 Task: Apply and play Cross Dissolve theme on "Image C.jpg"
Action: Mouse moved to (373, 187)
Screenshot: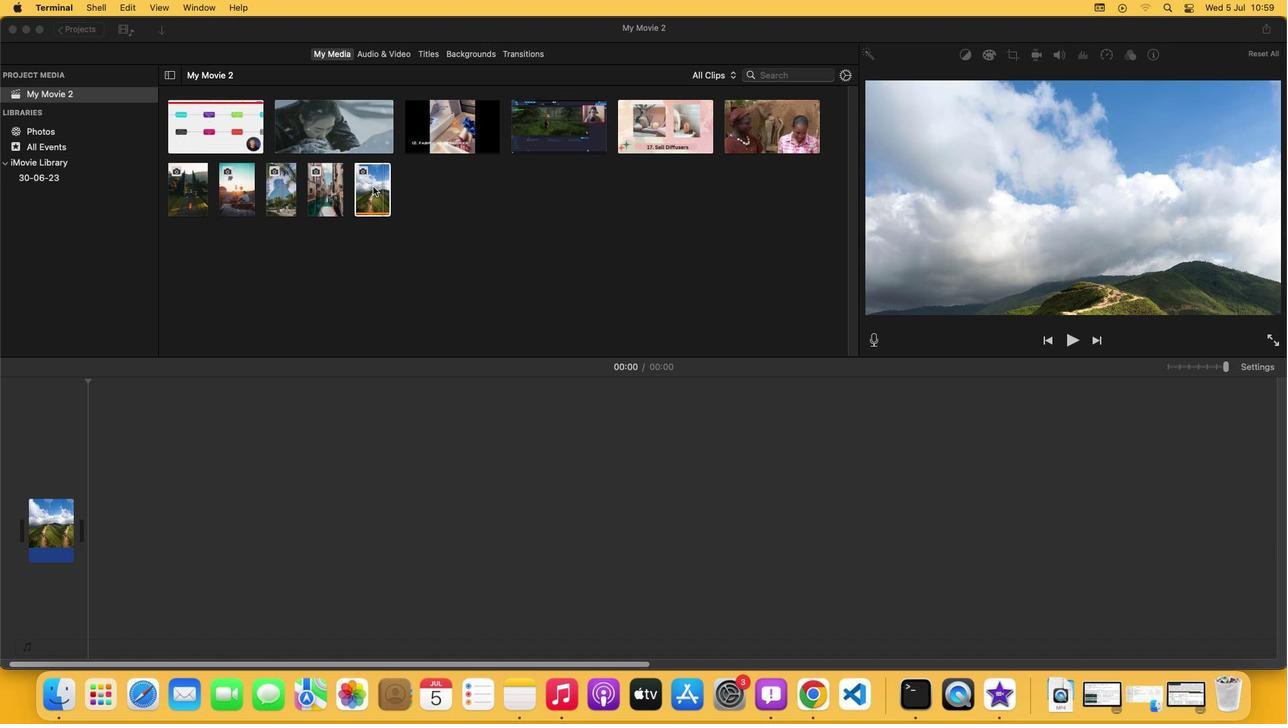 
Action: Mouse pressed left at (373, 187)
Screenshot: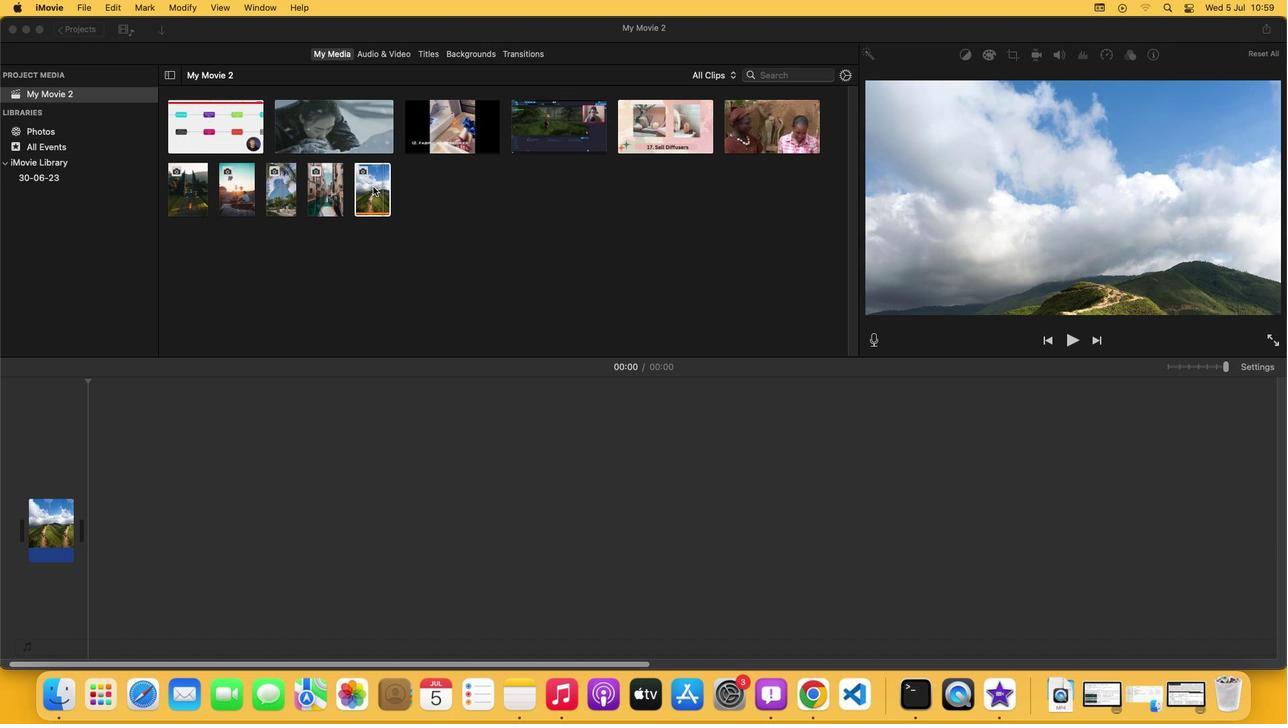 
Action: Mouse moved to (519, 60)
Screenshot: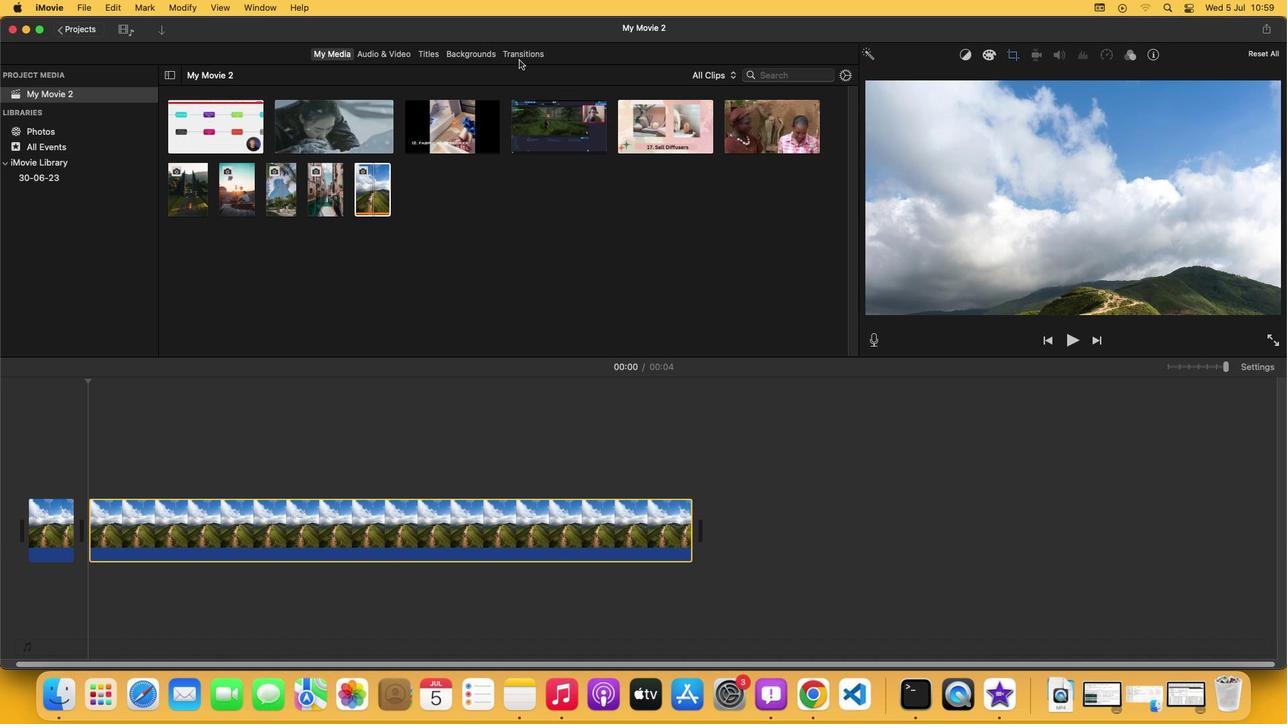 
Action: Mouse pressed left at (519, 60)
Screenshot: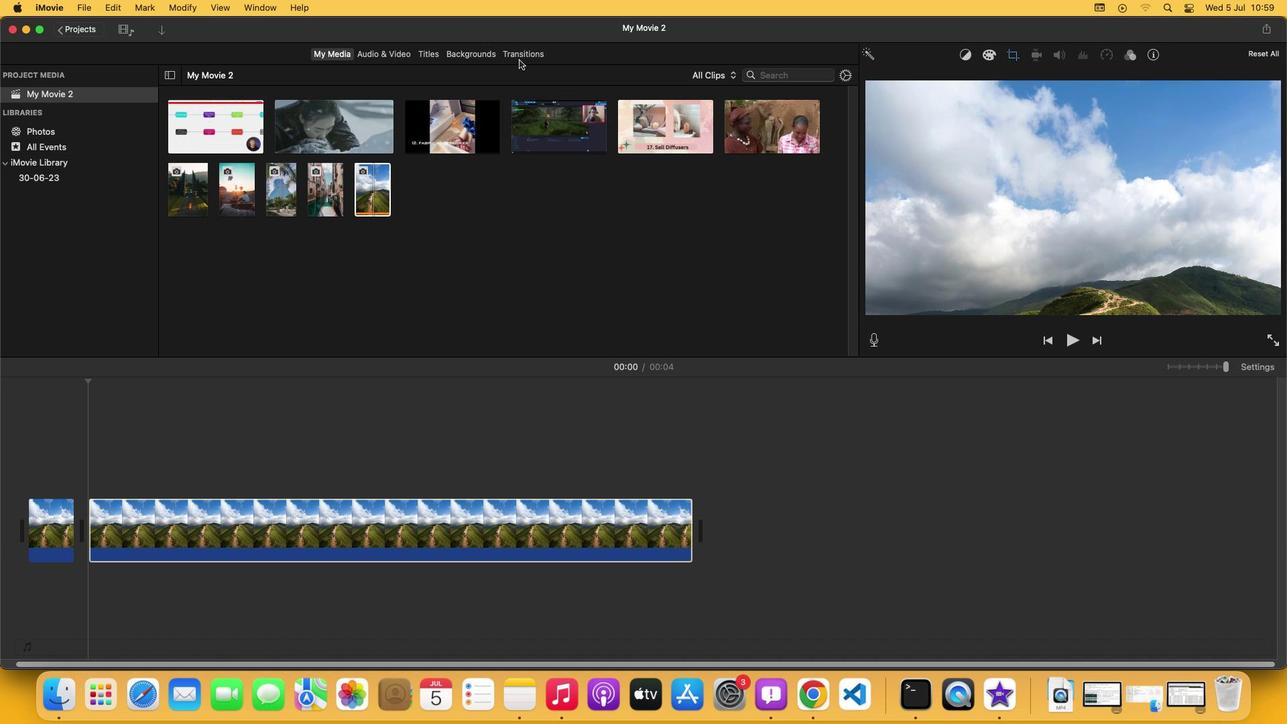 
Action: Mouse moved to (519, 59)
Screenshot: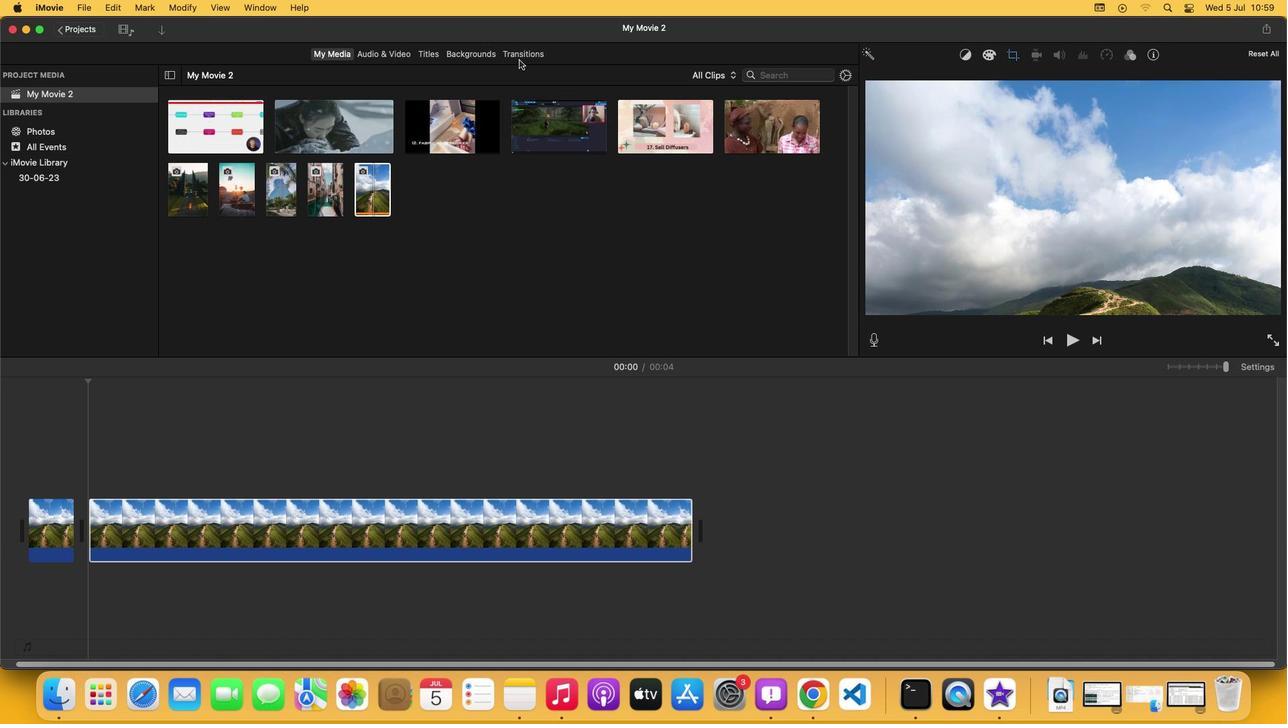 
Action: Mouse pressed left at (519, 59)
Screenshot: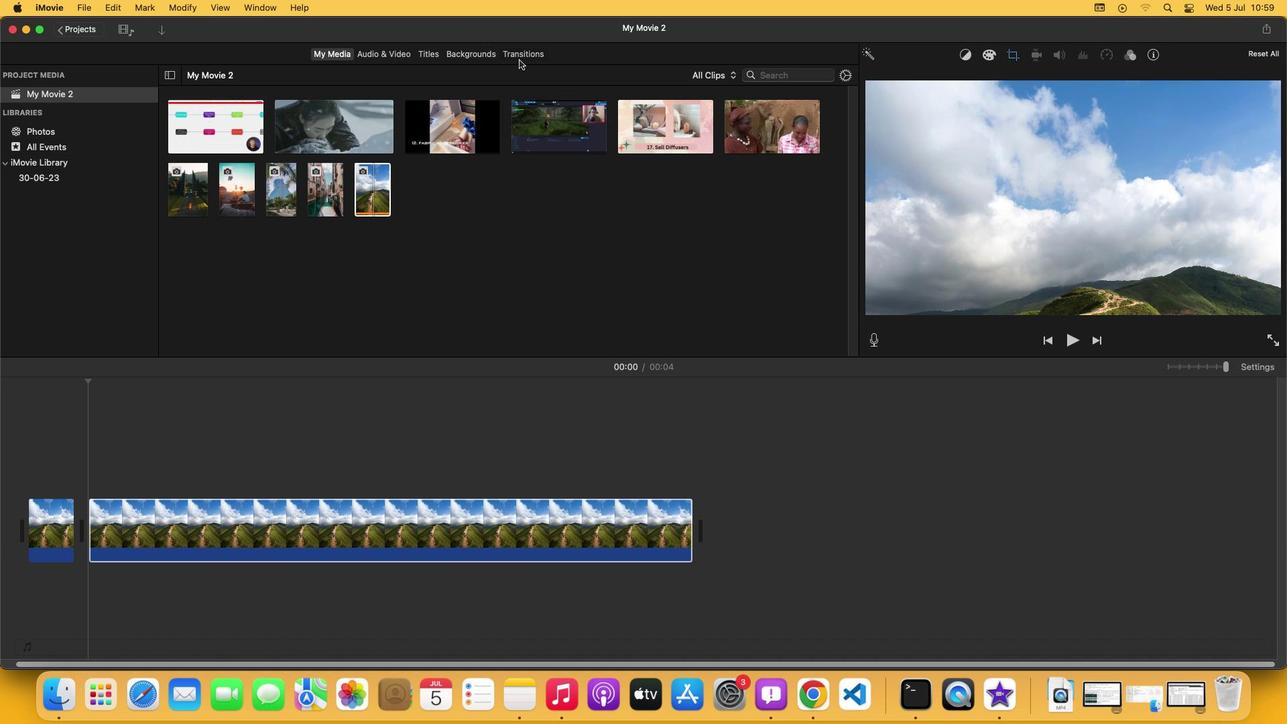 
Action: Mouse moved to (522, 57)
Screenshot: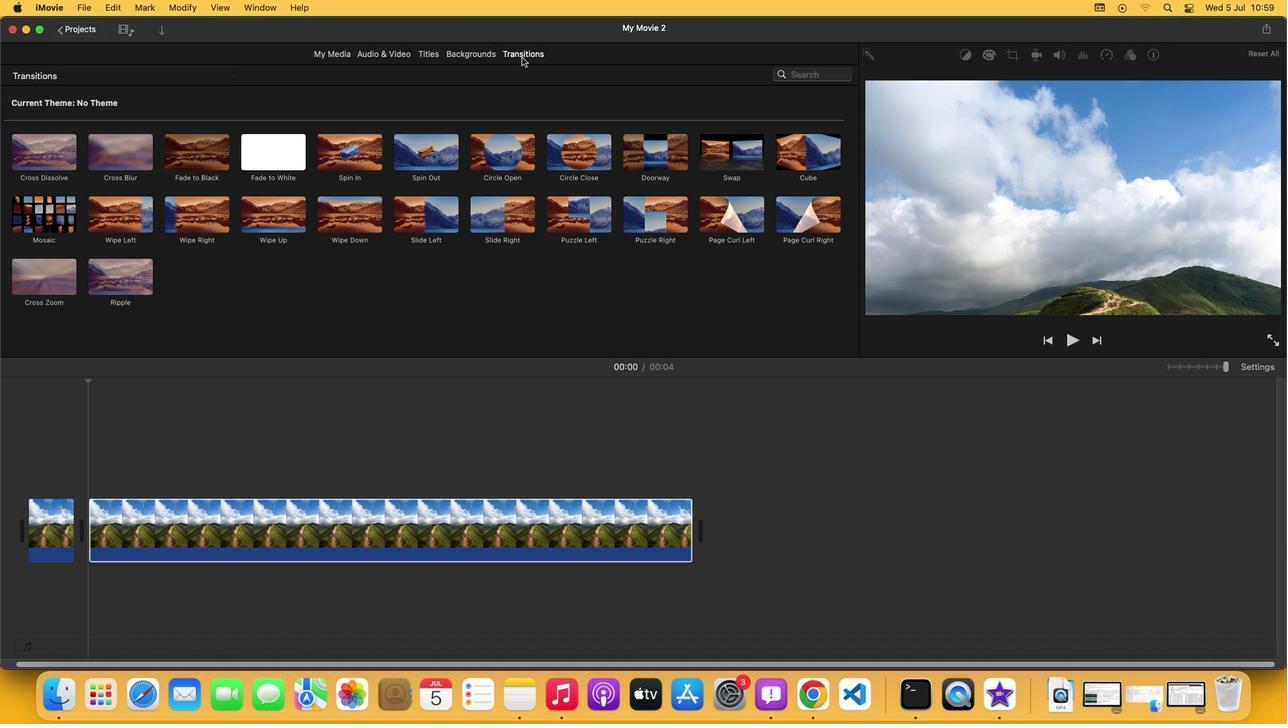 
Action: Mouse pressed left at (522, 57)
Screenshot: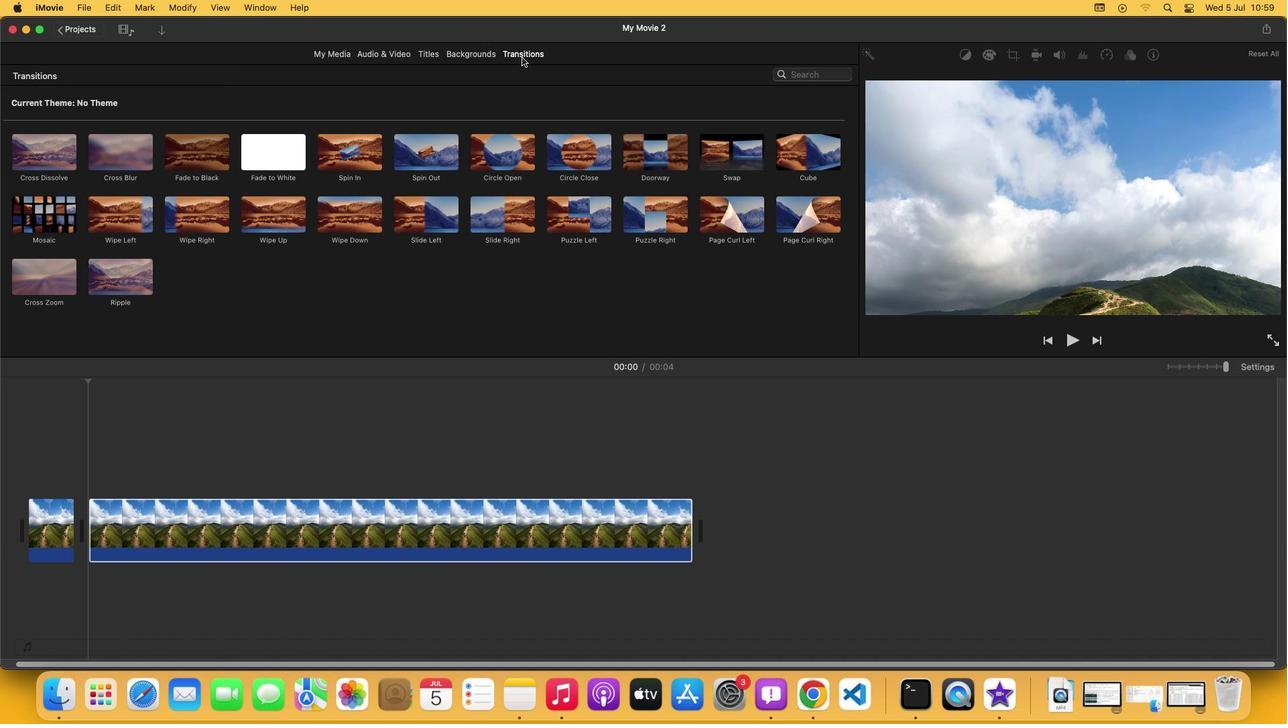 
Action: Mouse moved to (59, 160)
Screenshot: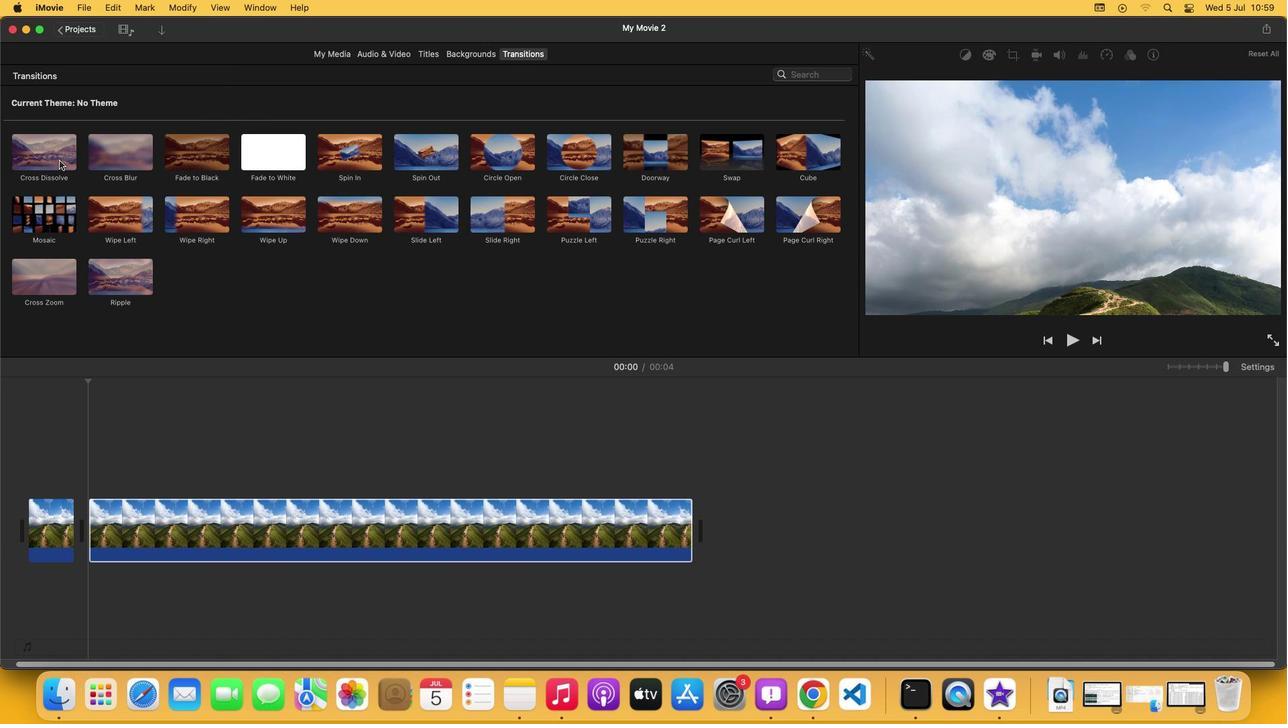 
Action: Mouse pressed left at (59, 160)
Screenshot: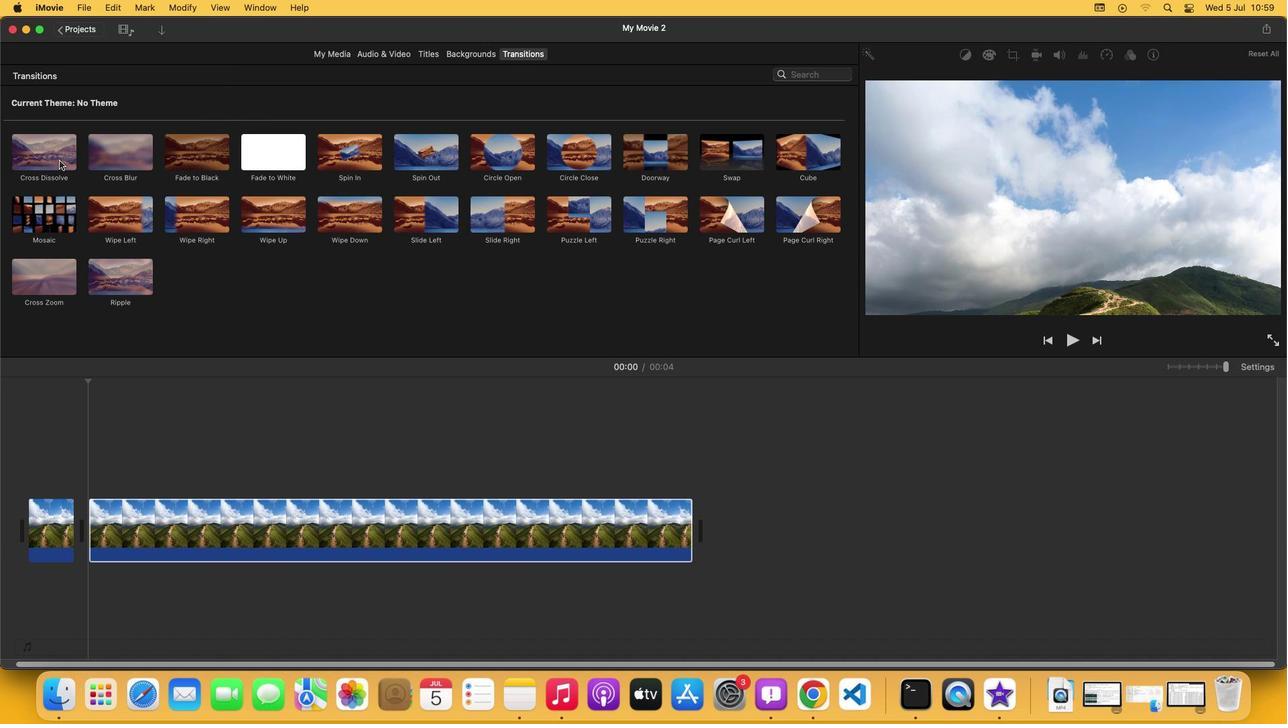 
Action: Mouse moved to (53, 533)
Screenshot: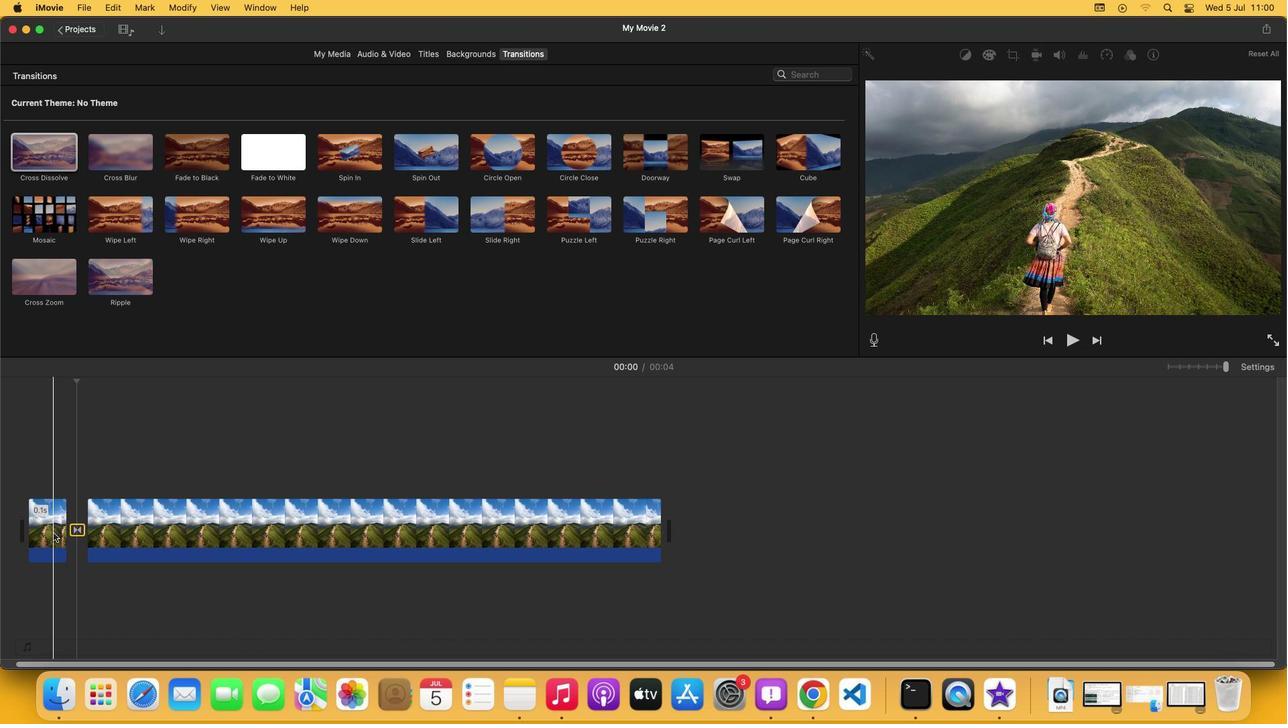 
Action: Mouse pressed left at (53, 533)
Screenshot: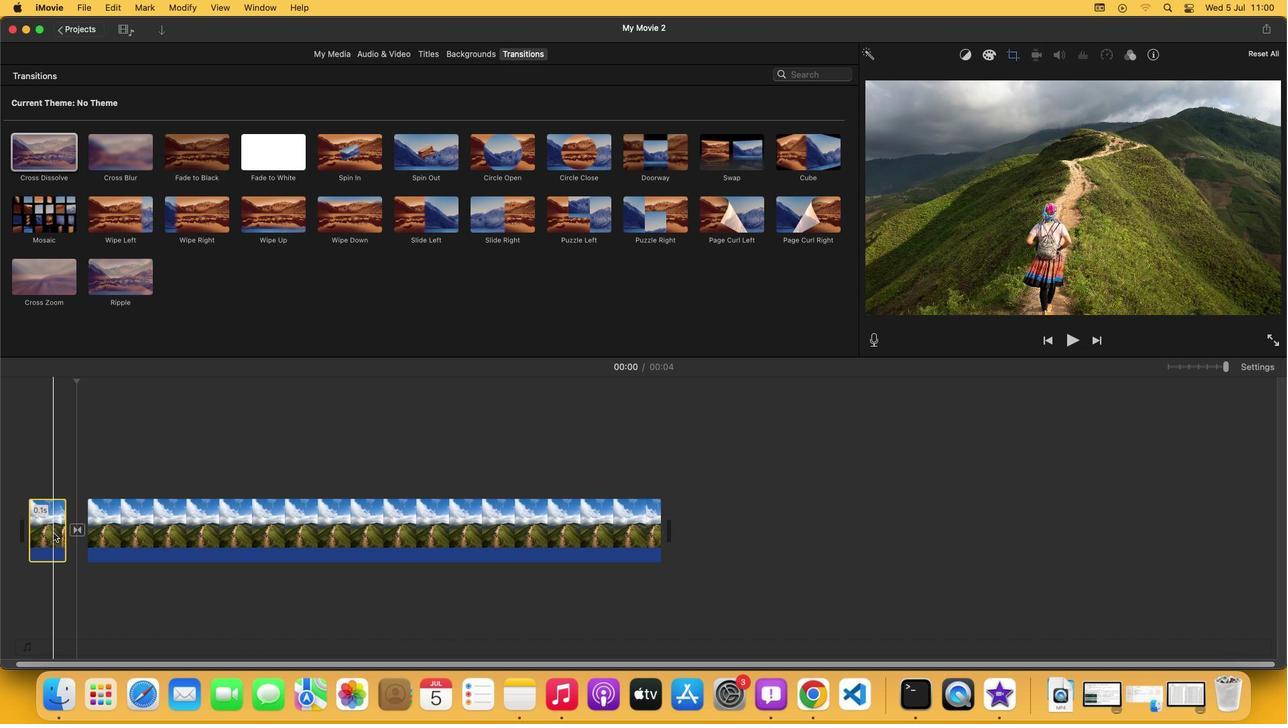 
Action: Mouse moved to (1071, 340)
Screenshot: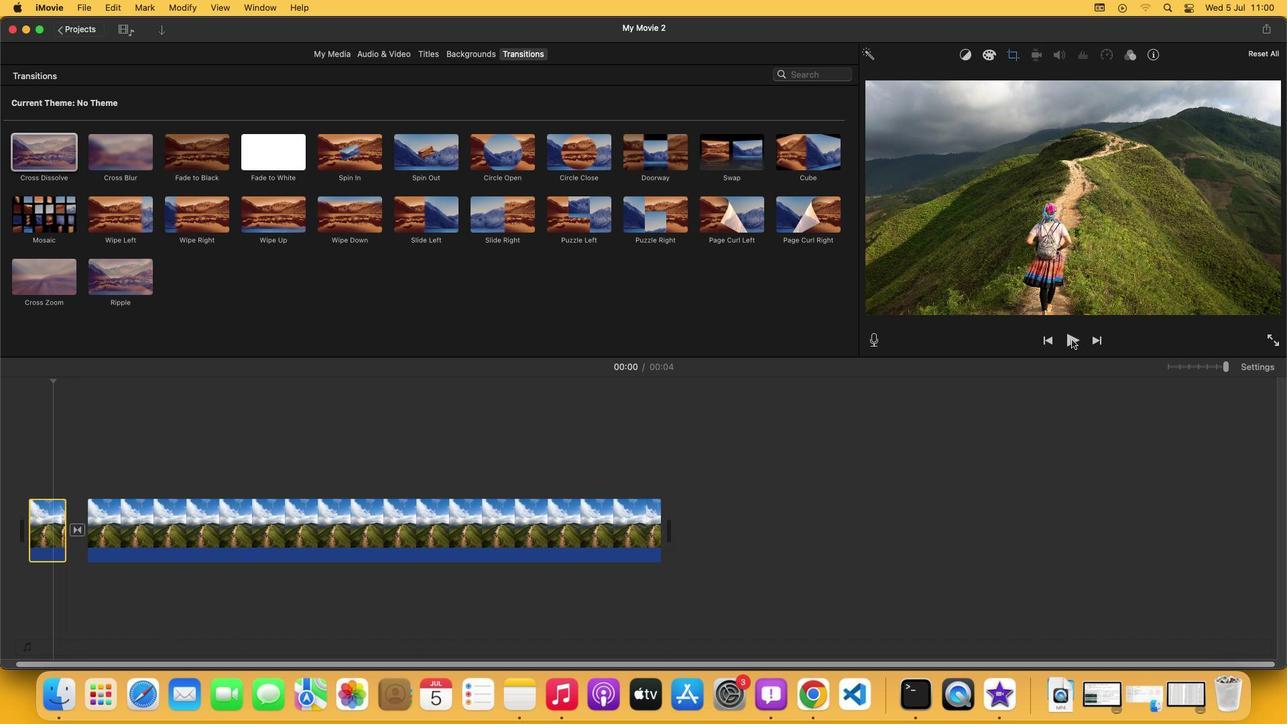 
Action: Mouse pressed left at (1071, 340)
Screenshot: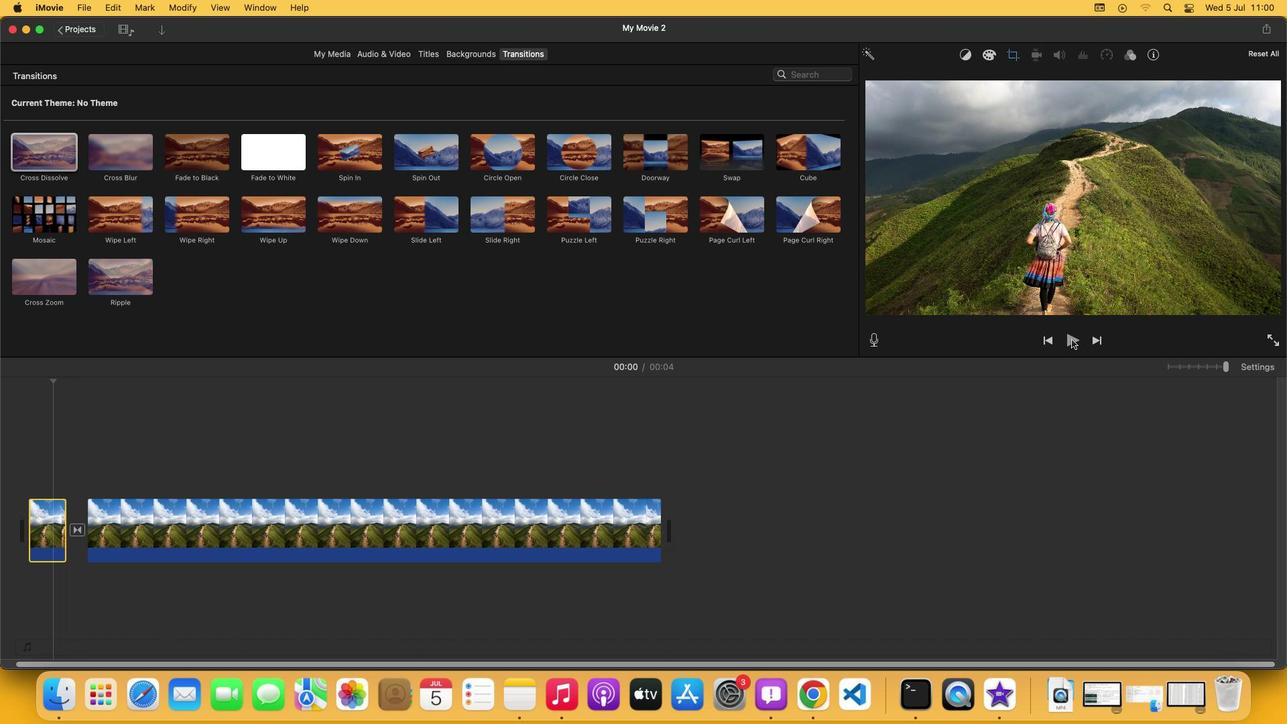 
Action: Mouse moved to (1050, 353)
Screenshot: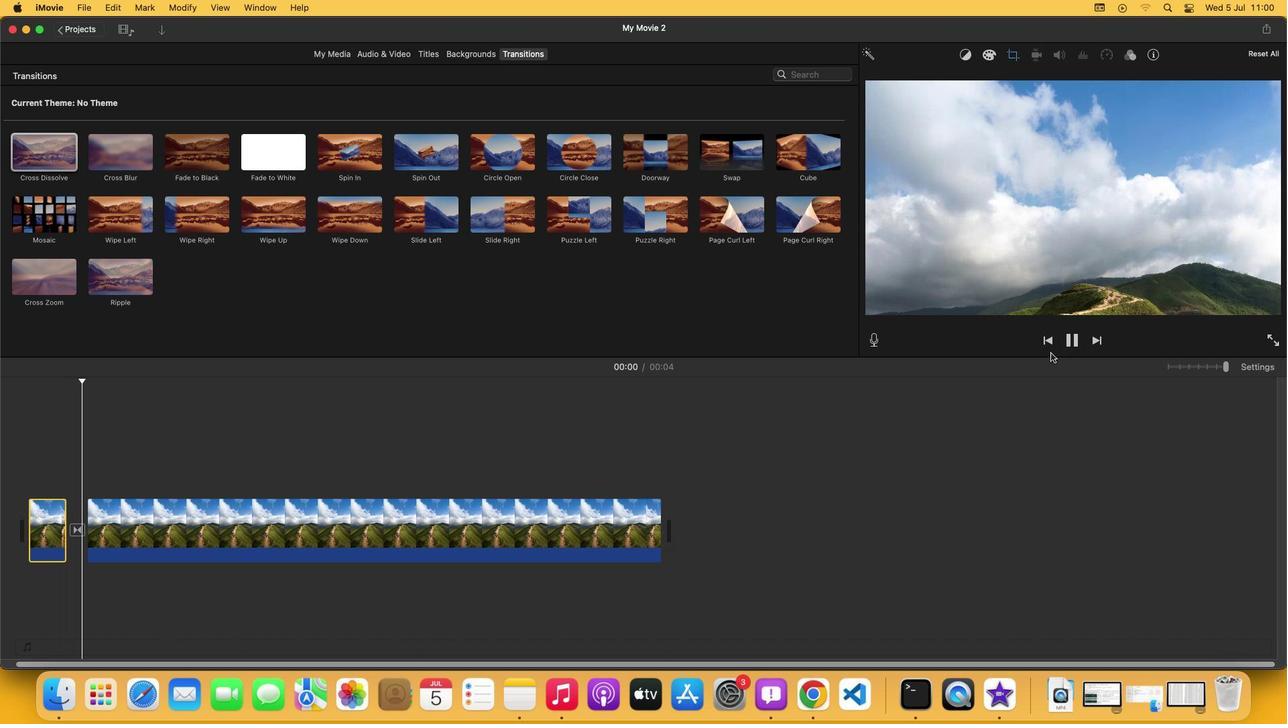 
